 Task: Disable the option Share your resume data with all recruiters.
Action: Mouse moved to (639, 88)
Screenshot: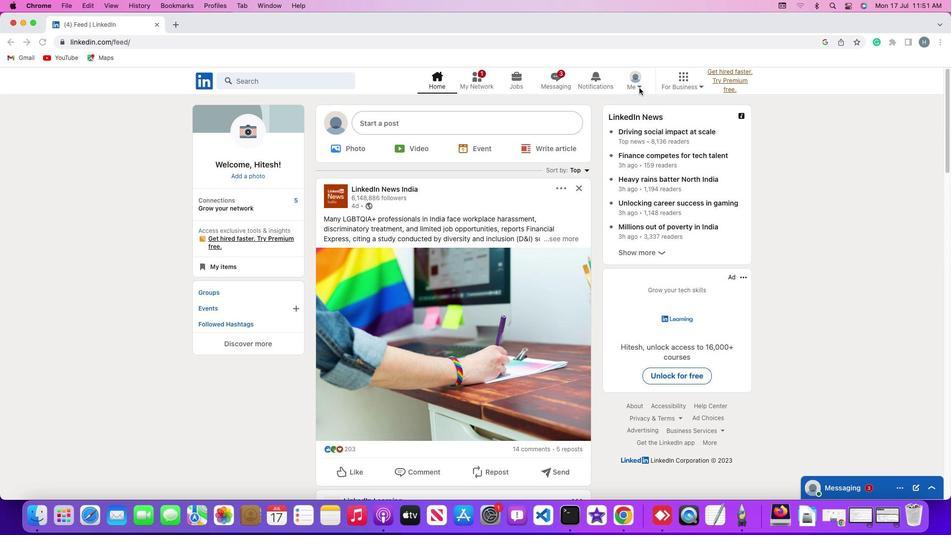 
Action: Mouse pressed left at (639, 88)
Screenshot: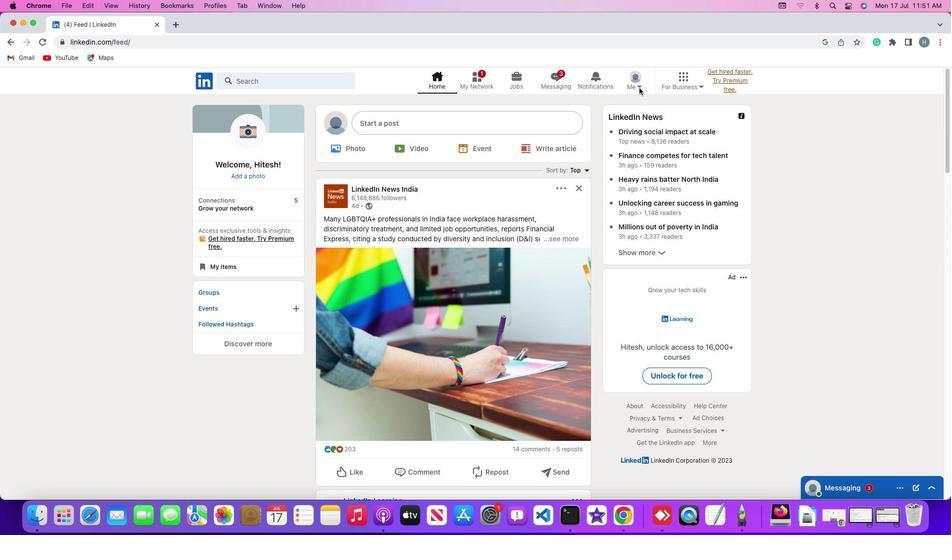 
Action: Mouse moved to (639, 87)
Screenshot: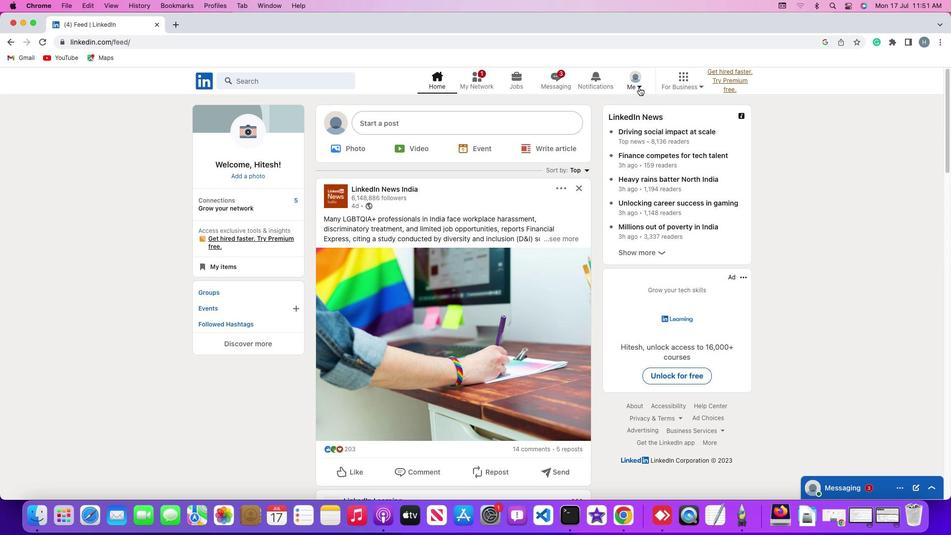 
Action: Mouse pressed left at (639, 87)
Screenshot: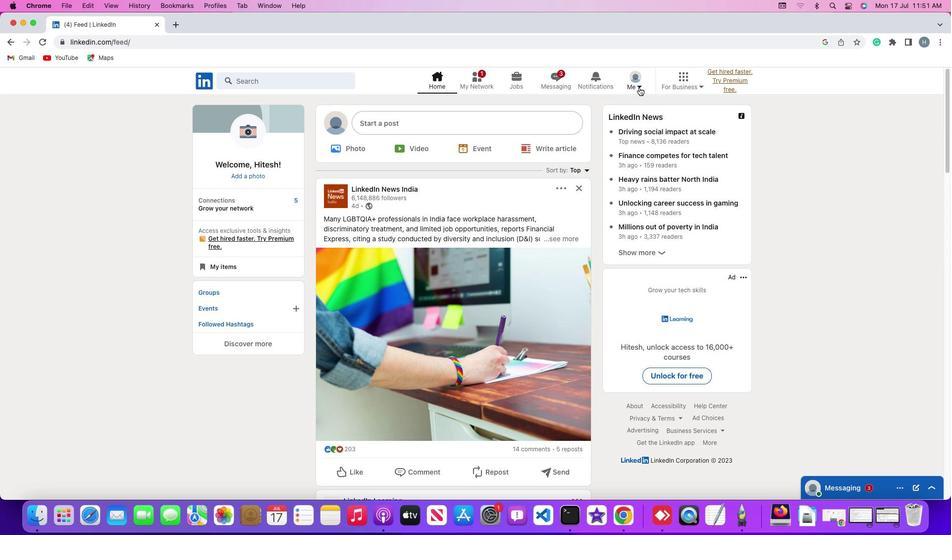 
Action: Mouse moved to (639, 87)
Screenshot: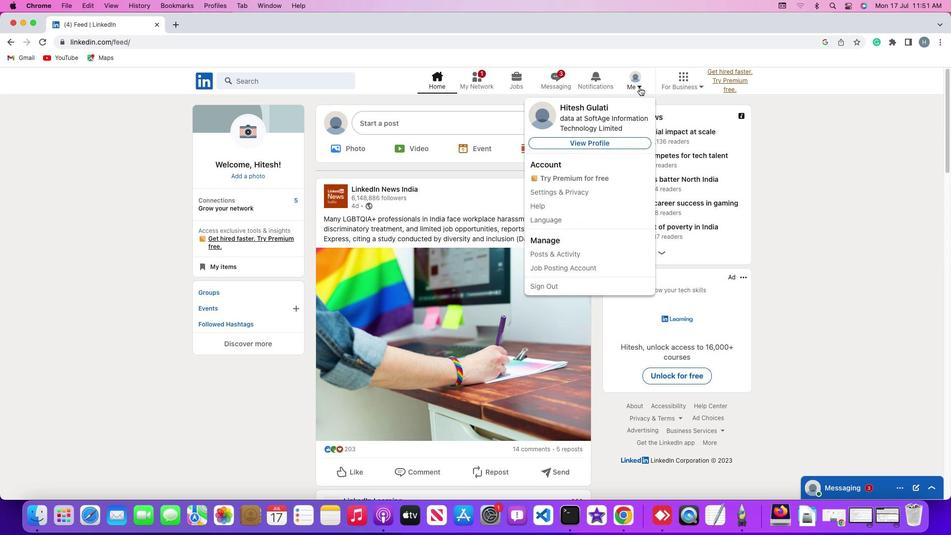 
Action: Mouse pressed left at (639, 87)
Screenshot: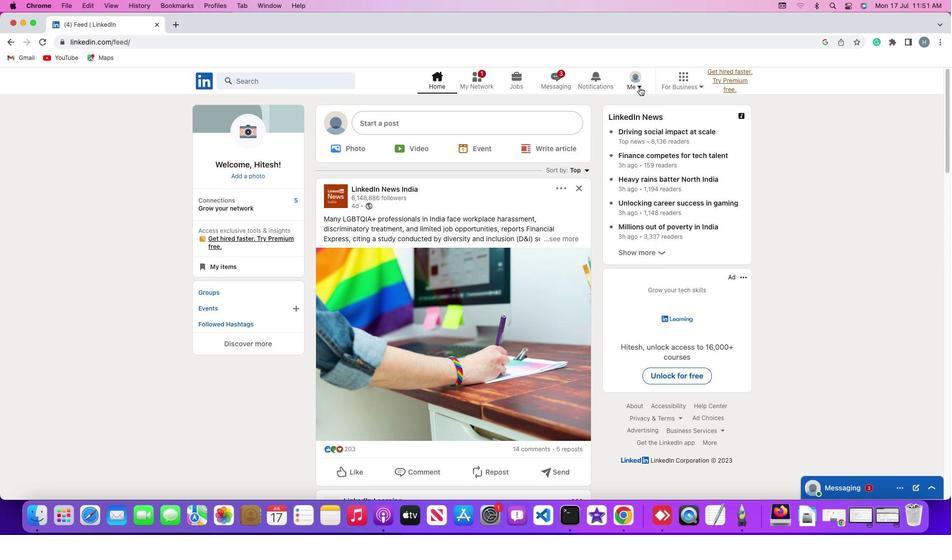 
Action: Mouse moved to (569, 188)
Screenshot: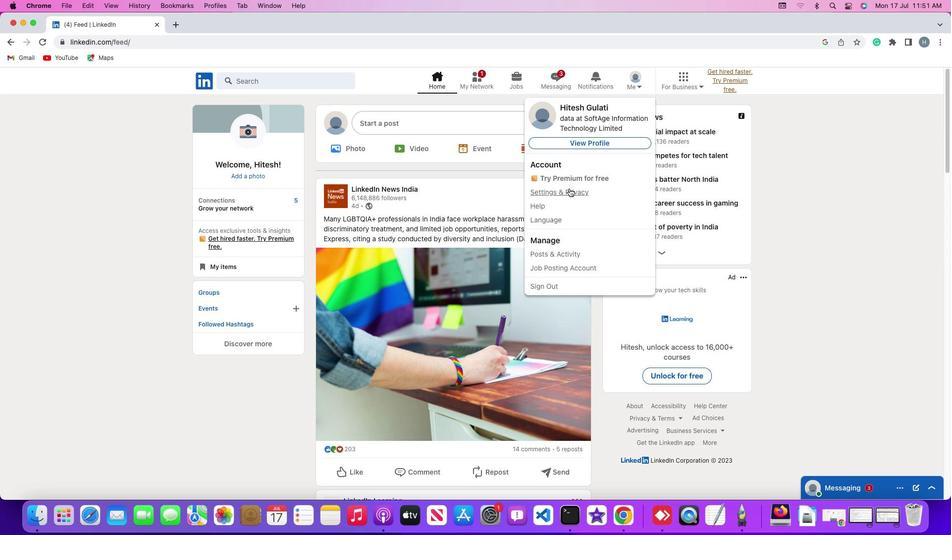 
Action: Mouse pressed left at (569, 188)
Screenshot: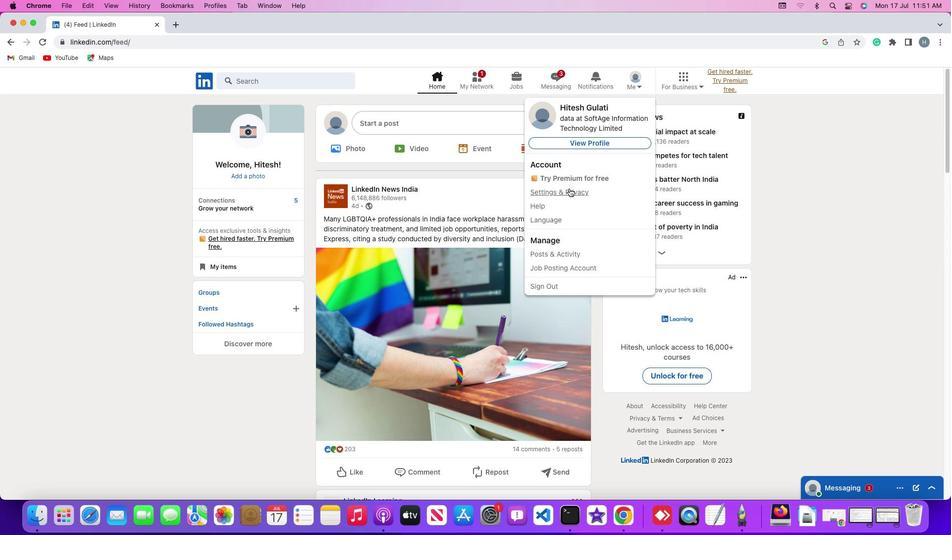 
Action: Mouse moved to (53, 263)
Screenshot: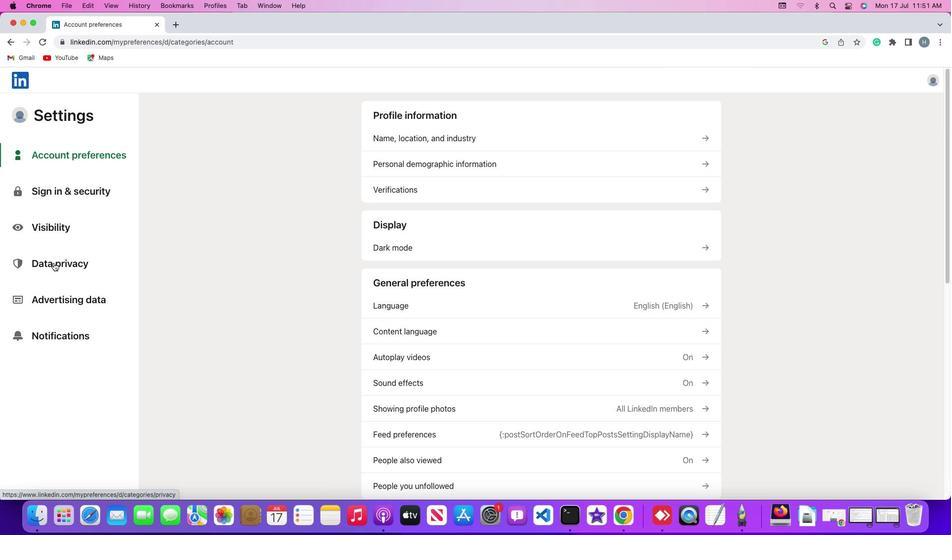 
Action: Mouse pressed left at (53, 263)
Screenshot: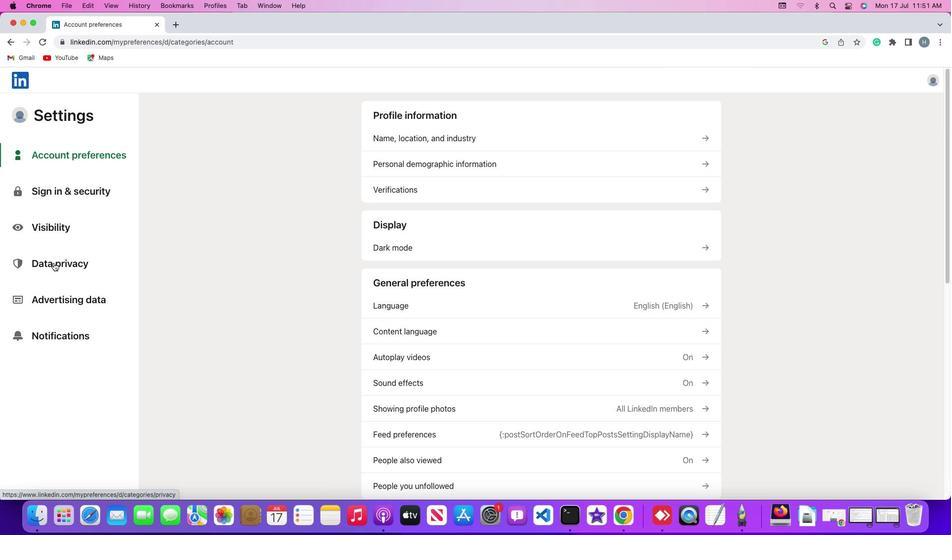 
Action: Mouse pressed left at (53, 263)
Screenshot: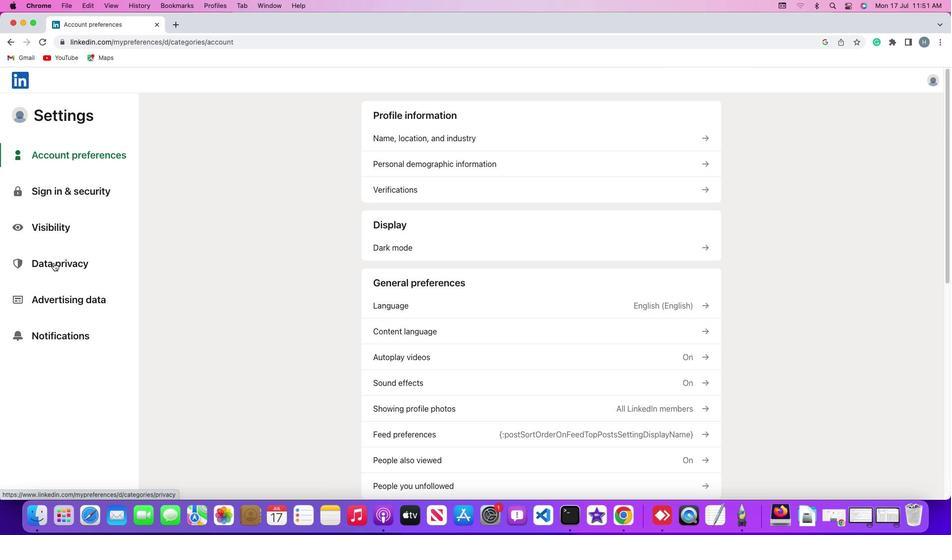 
Action: Mouse moved to (391, 388)
Screenshot: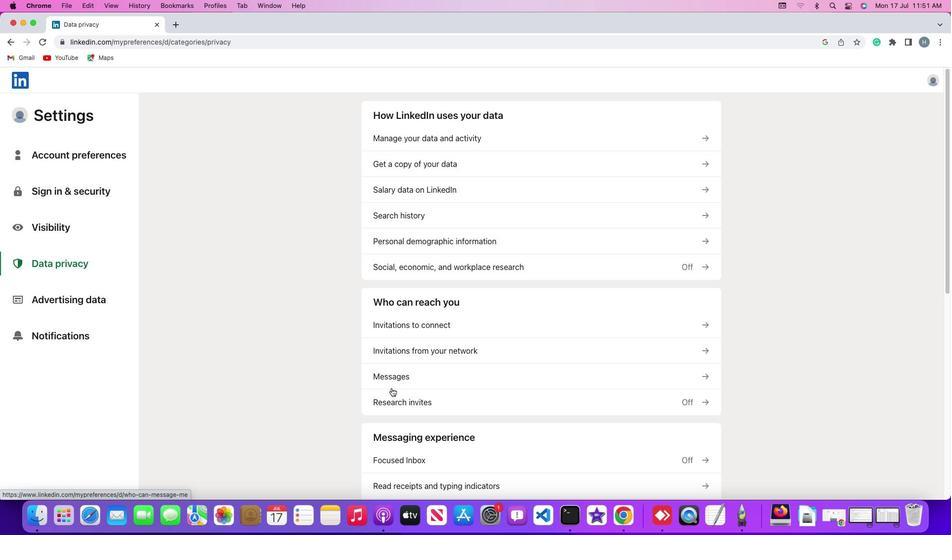 
Action: Mouse scrolled (391, 388) with delta (0, 0)
Screenshot: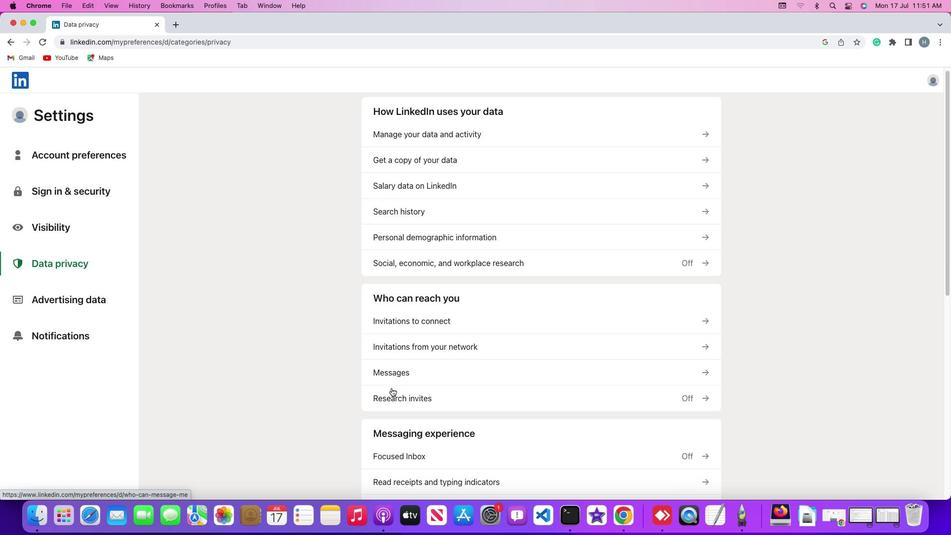 
Action: Mouse scrolled (391, 388) with delta (0, 0)
Screenshot: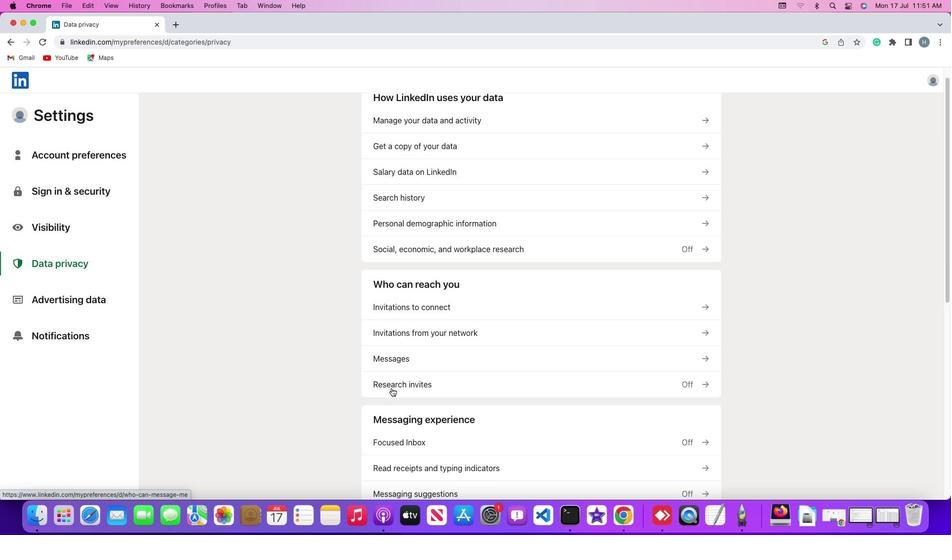 
Action: Mouse scrolled (391, 388) with delta (0, -1)
Screenshot: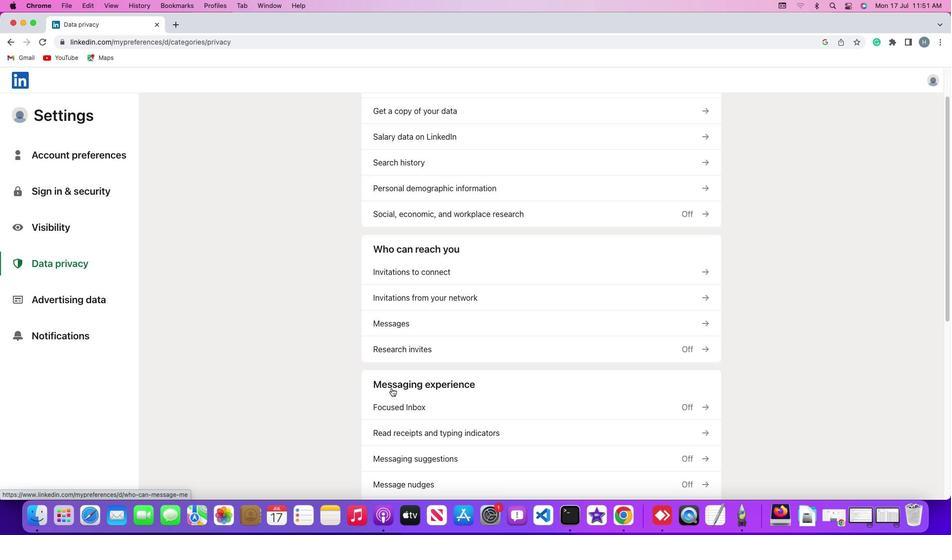 
Action: Mouse scrolled (391, 388) with delta (0, -1)
Screenshot: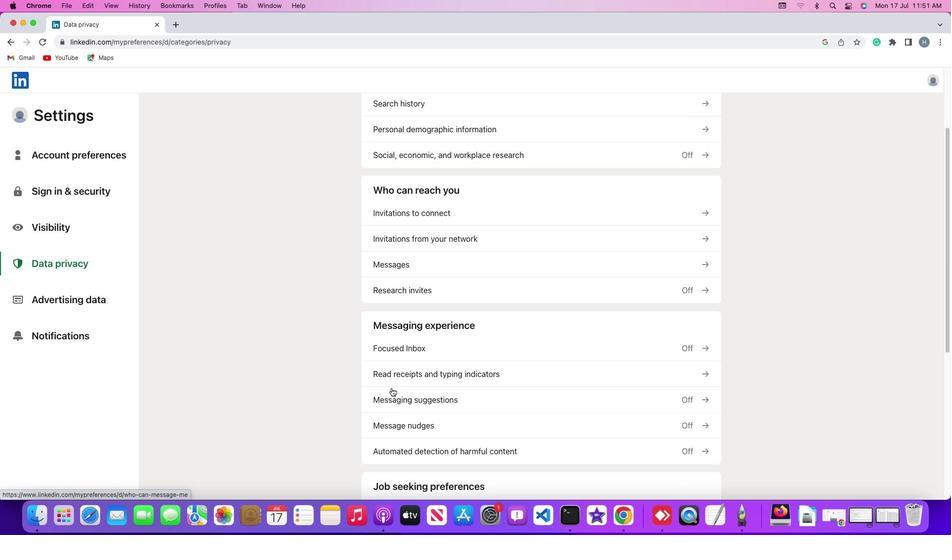 
Action: Mouse scrolled (391, 388) with delta (0, -2)
Screenshot: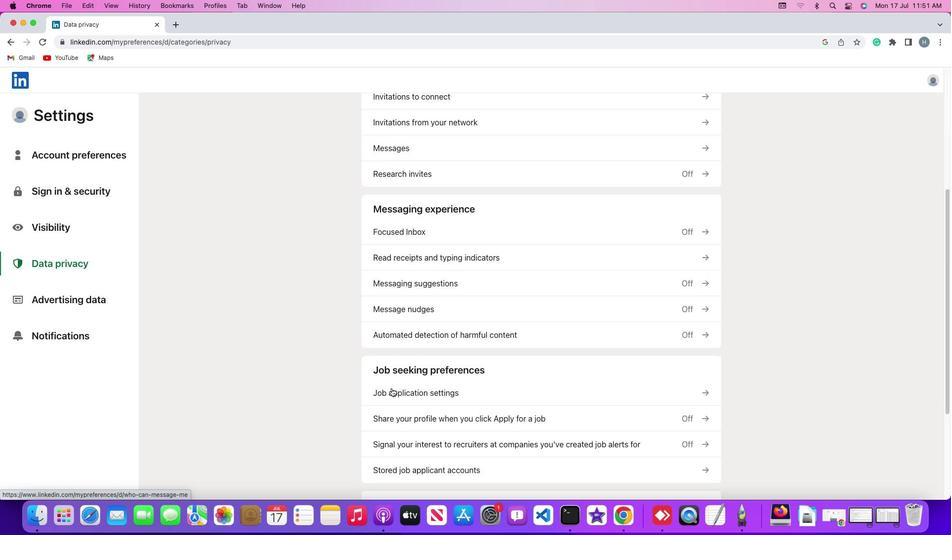 
Action: Mouse moved to (404, 337)
Screenshot: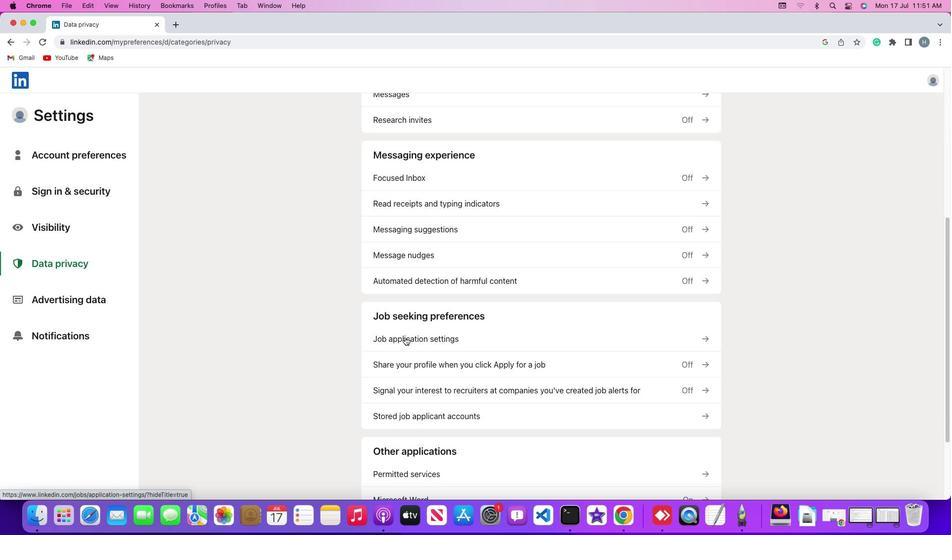 
Action: Mouse pressed left at (404, 337)
Screenshot: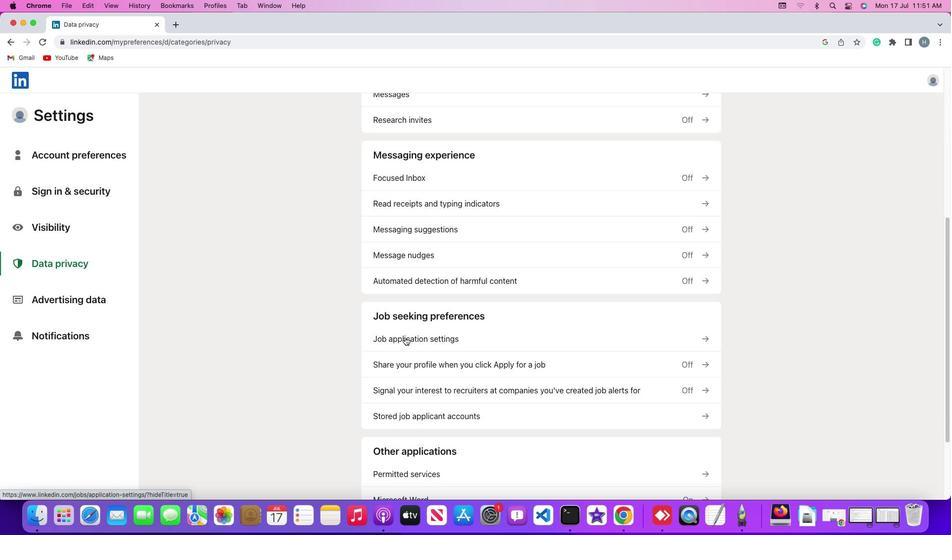 
Action: Mouse moved to (724, 223)
Screenshot: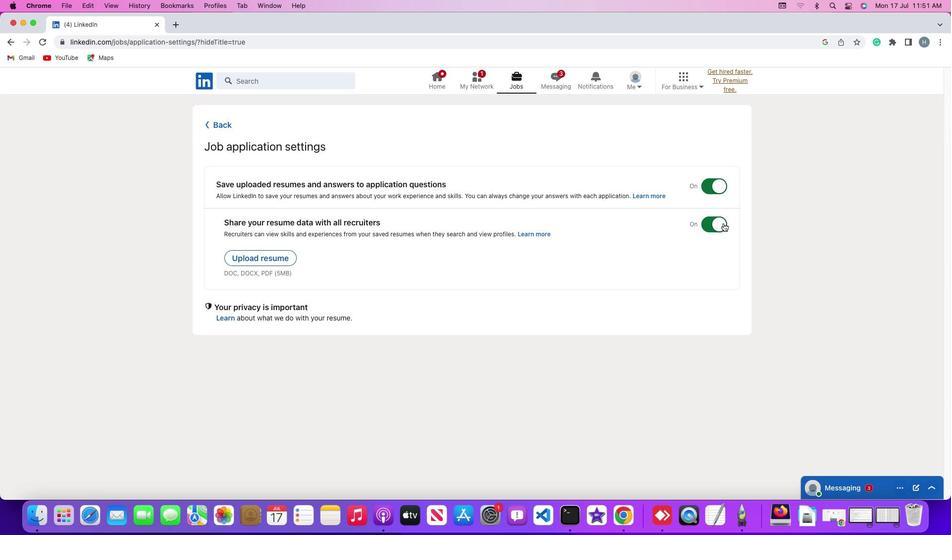 
Action: Mouse pressed left at (724, 223)
Screenshot: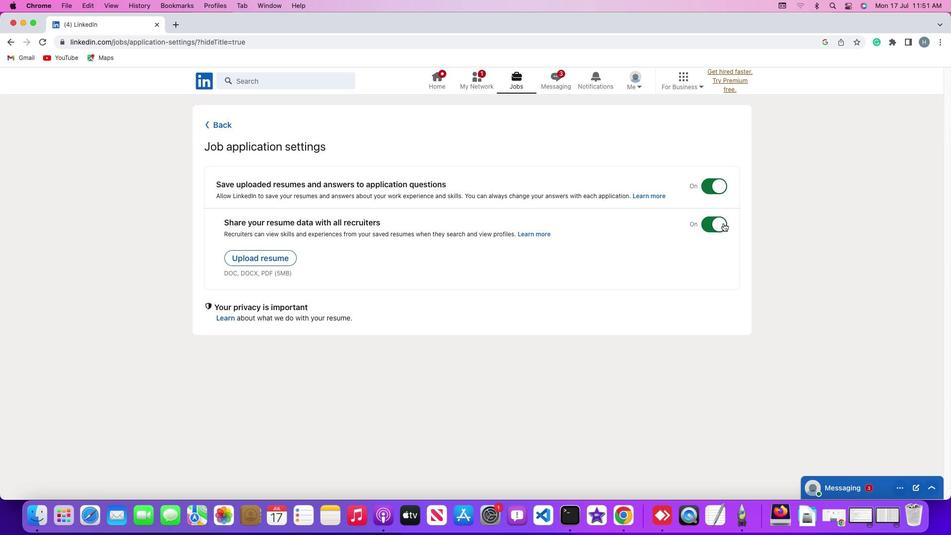 
Action: Mouse moved to (526, 247)
Screenshot: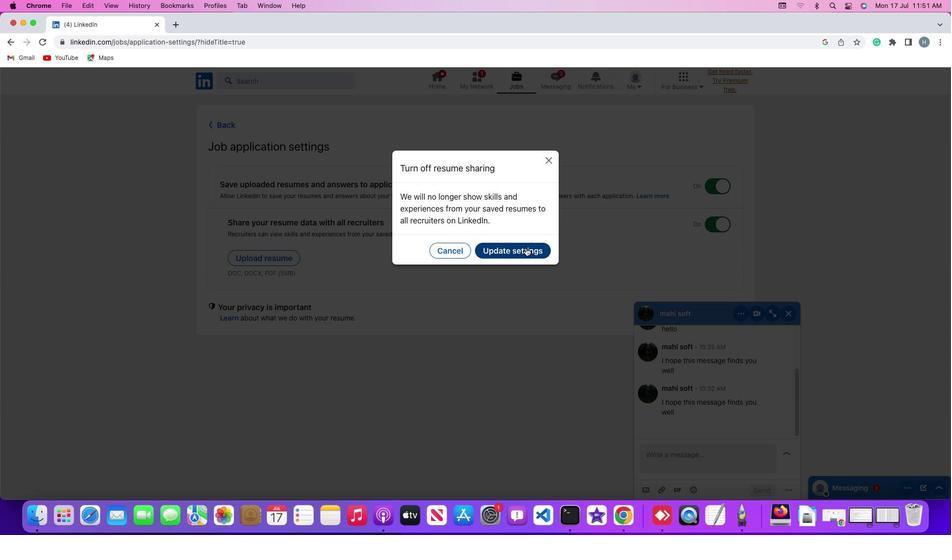 
Action: Mouse pressed left at (526, 247)
Screenshot: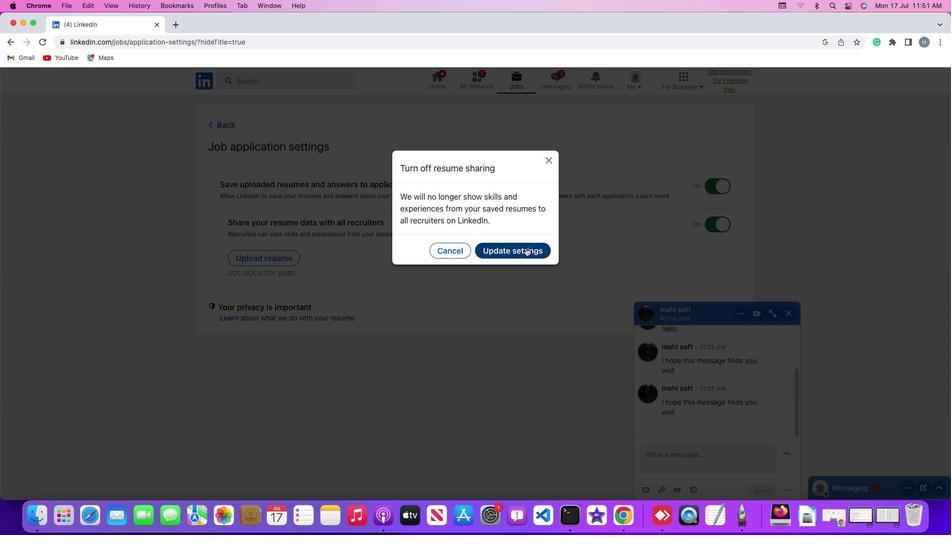 
Action: Mouse moved to (527, 250)
Screenshot: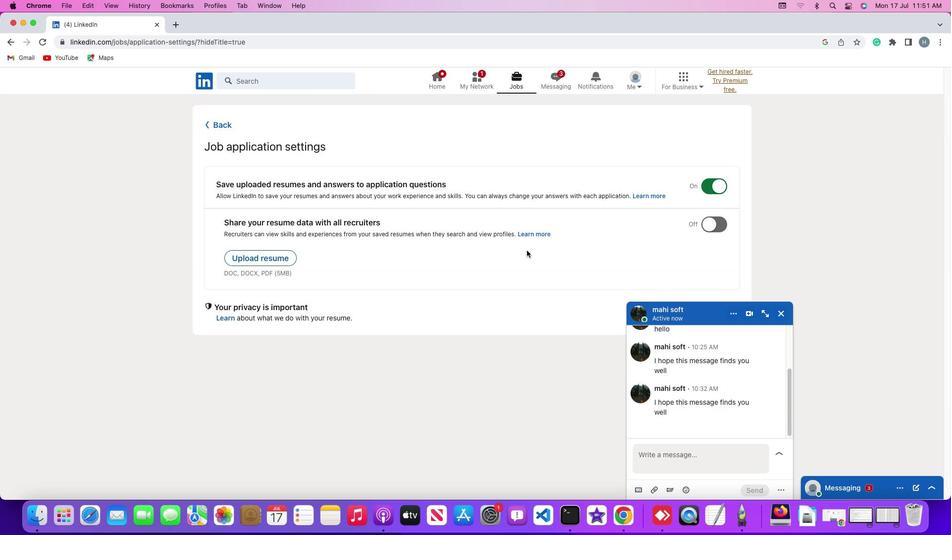 
